 Task: Add Essentia Ionized Alkaline Water 1 L 6 Pack to the cart.
Action: Mouse pressed left at (17, 85)
Screenshot: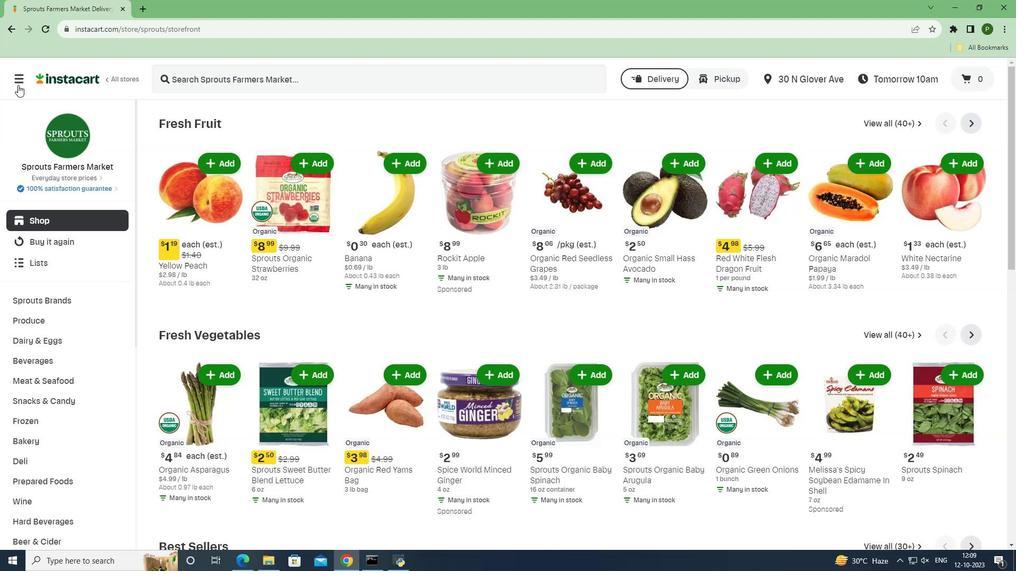 
Action: Mouse moved to (17, 278)
Screenshot: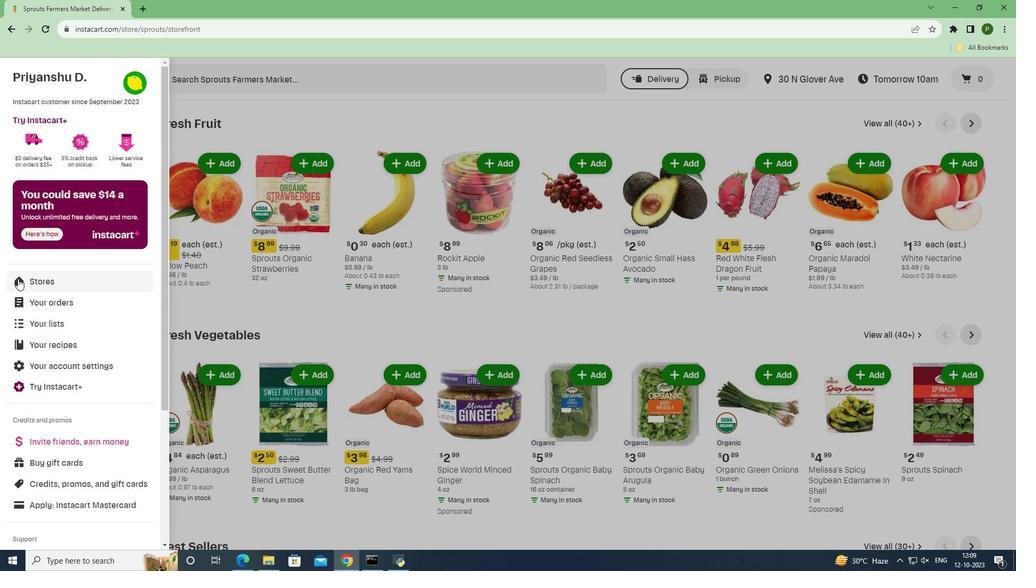 
Action: Mouse pressed left at (17, 278)
Screenshot: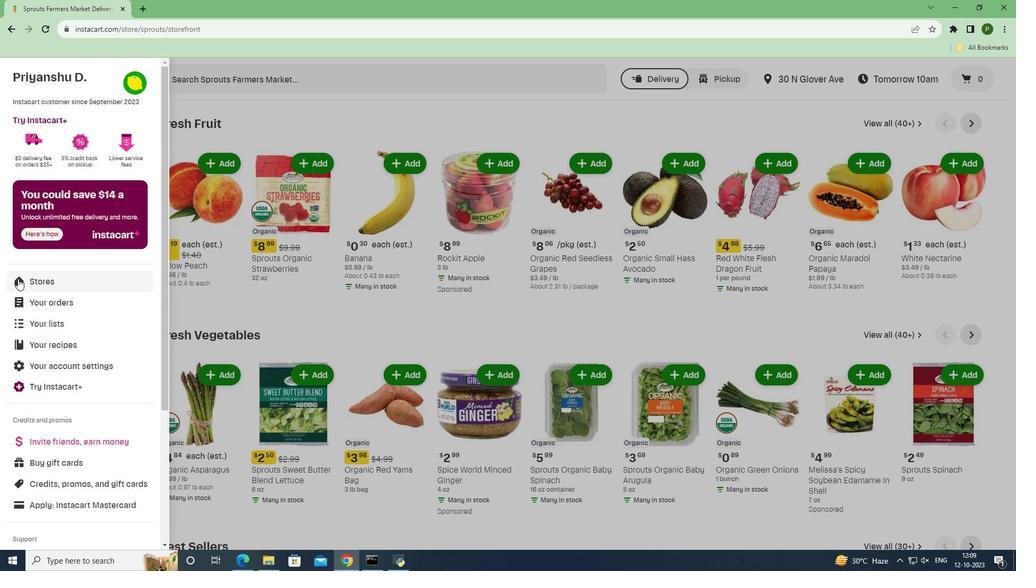 
Action: Mouse moved to (251, 119)
Screenshot: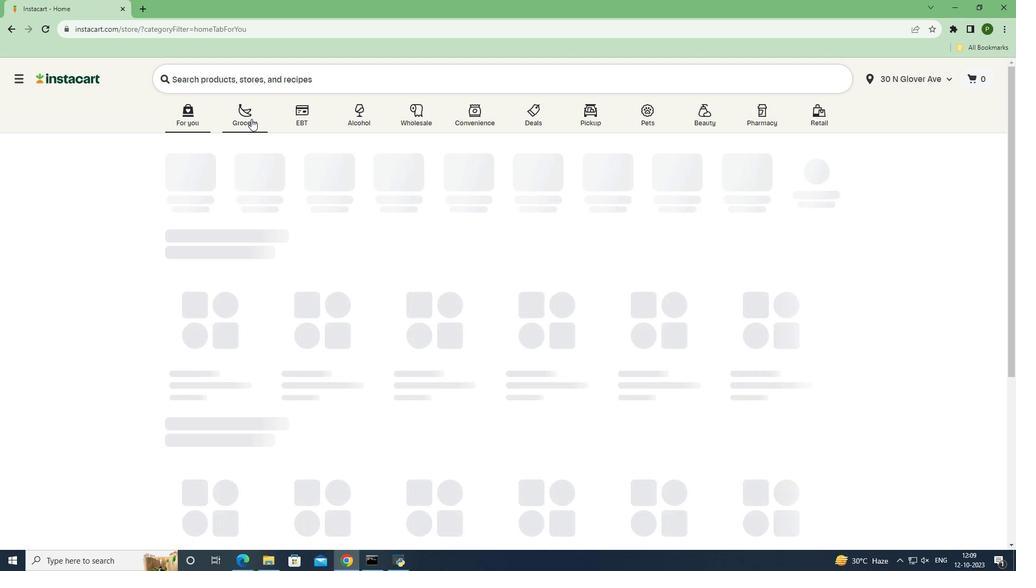
Action: Mouse pressed left at (251, 119)
Screenshot: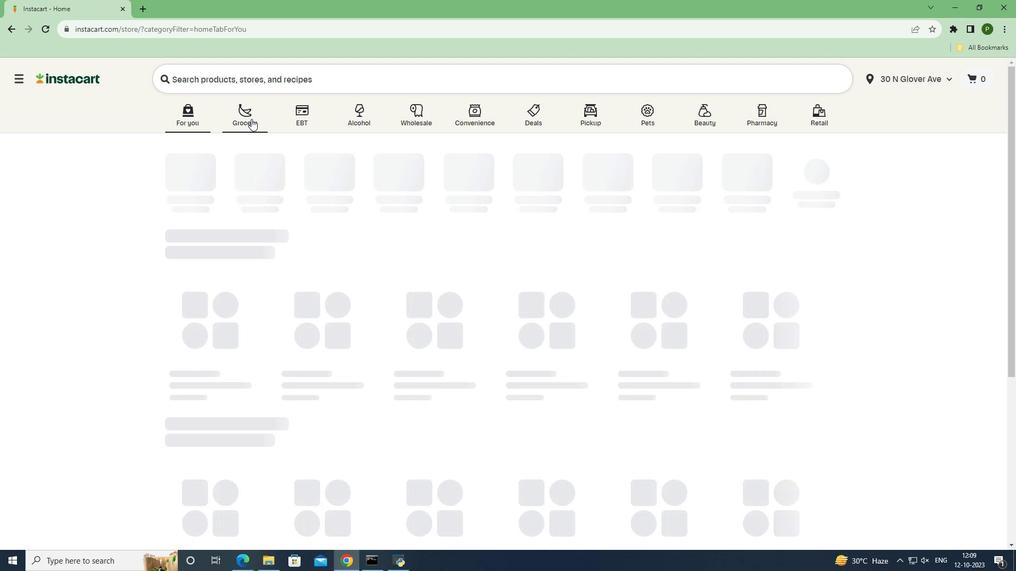 
Action: Mouse moved to (411, 237)
Screenshot: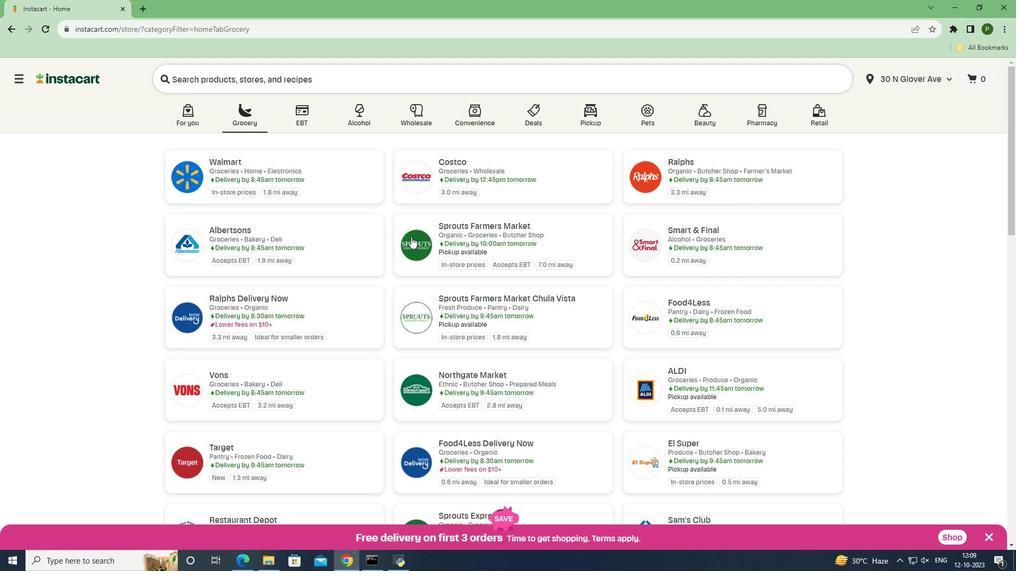 
Action: Mouse pressed left at (411, 237)
Screenshot: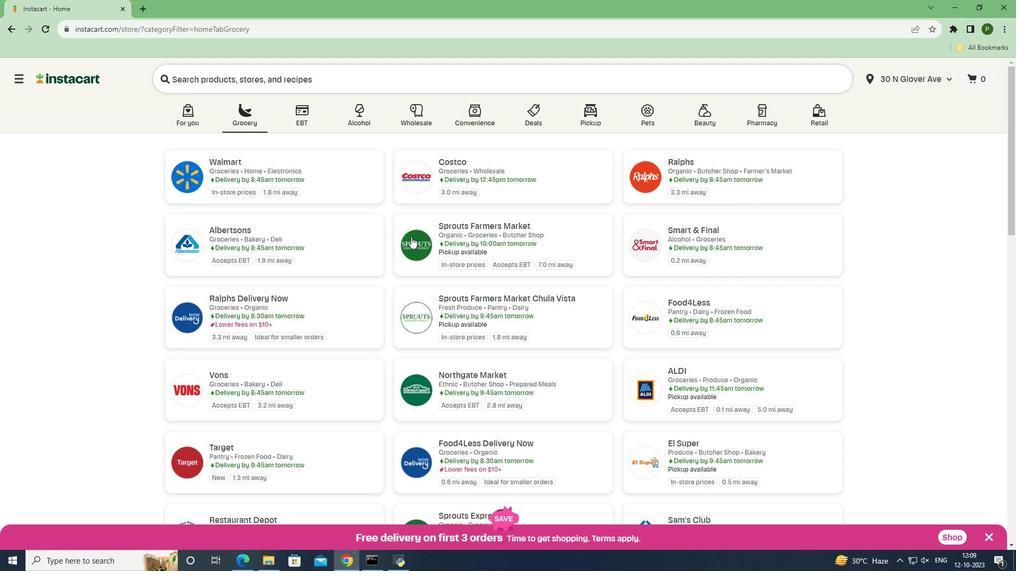 
Action: Mouse moved to (62, 357)
Screenshot: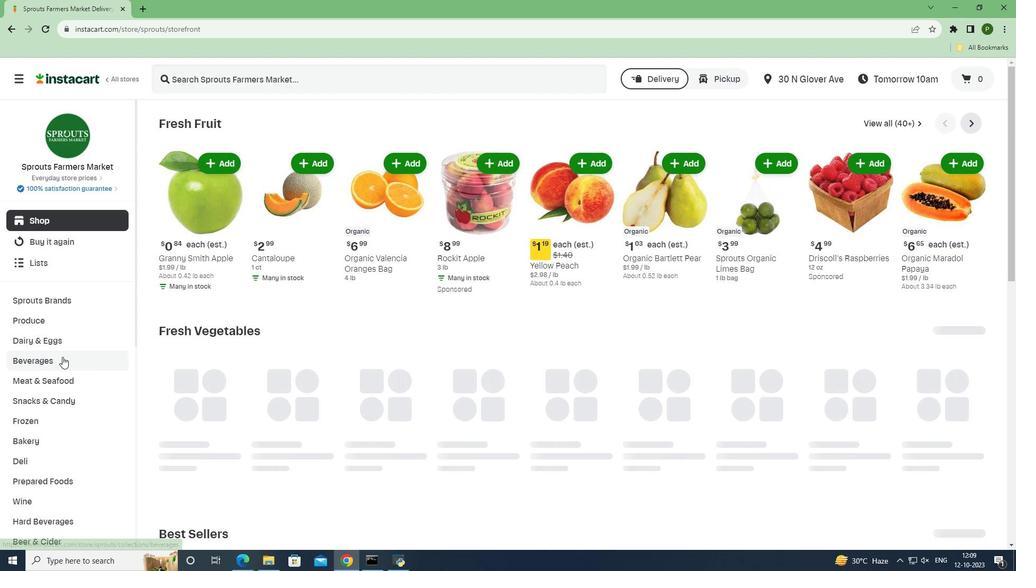 
Action: Mouse pressed left at (62, 357)
Screenshot: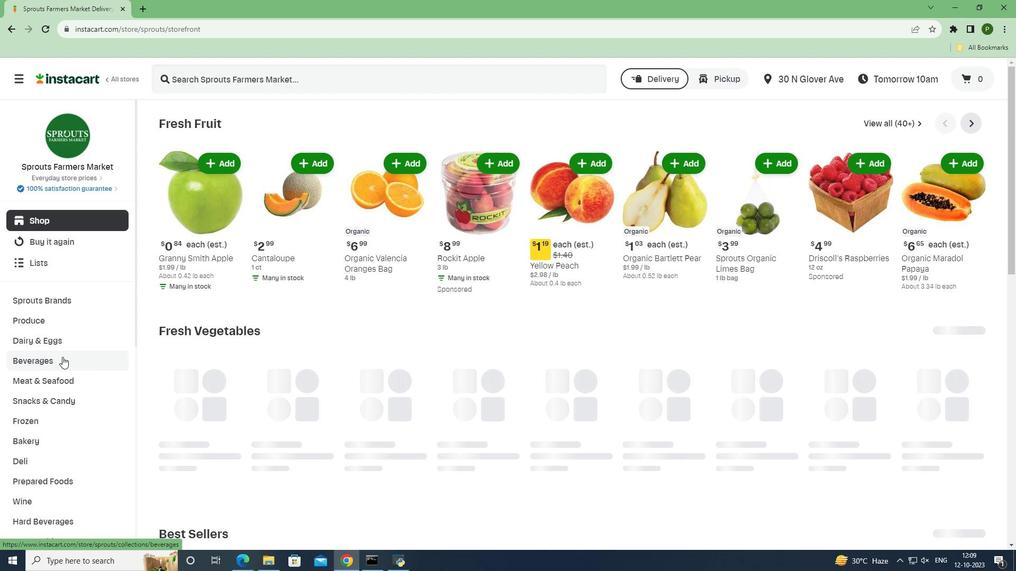 
Action: Mouse moved to (456, 147)
Screenshot: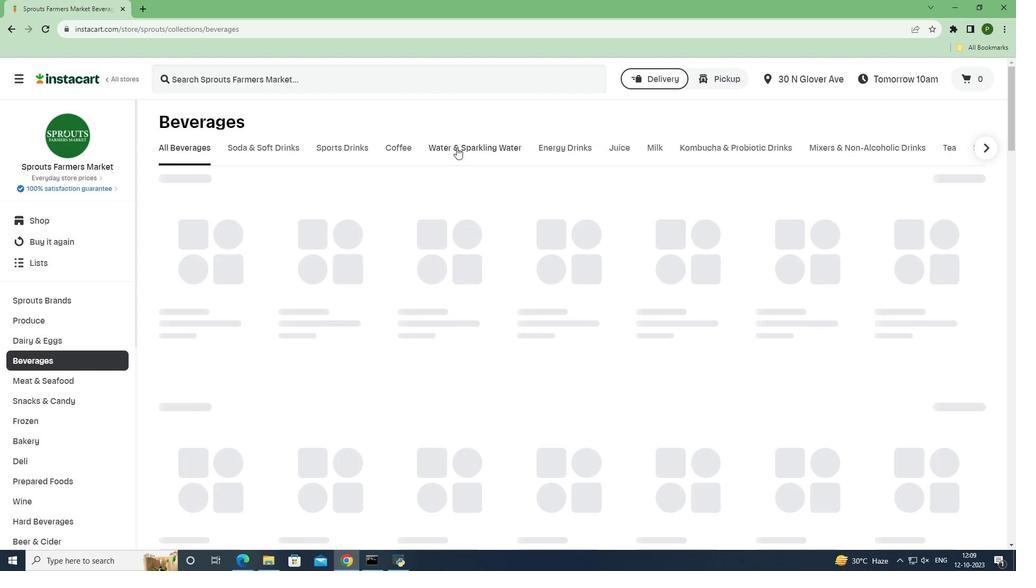 
Action: Mouse pressed left at (456, 147)
Screenshot: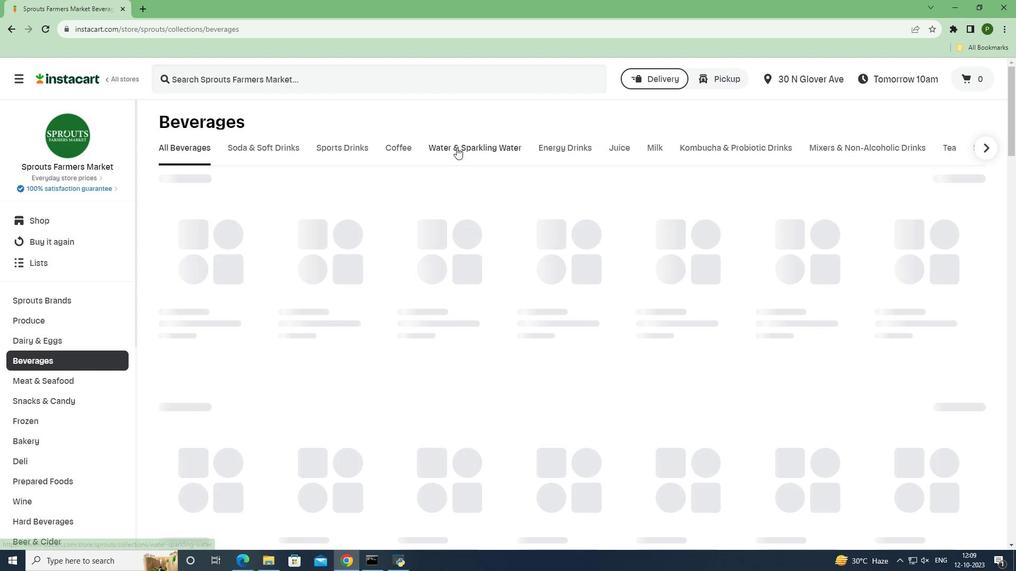 
Action: Mouse moved to (346, 79)
Screenshot: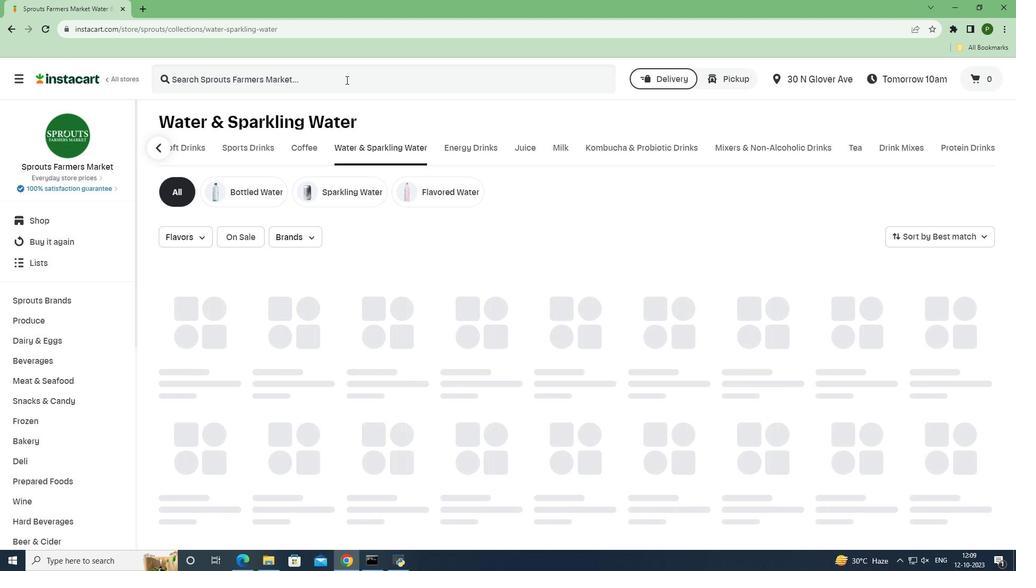 
Action: Mouse pressed left at (346, 79)
Screenshot: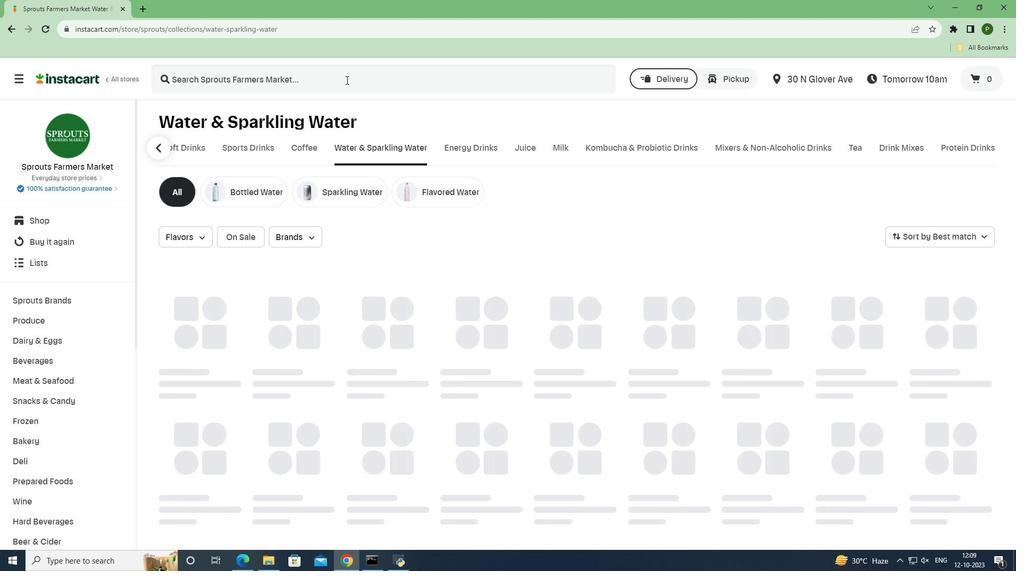 
Action: Key pressed <Key.caps_lock>E<Key.caps_lock>ssentia<Key.space>lonized<Key.space><Key.caps_lock>A<Key.caps_lock>lkaline<Key.space><Key.caps_lock>W<Key.caps_lock>ater<Key.space>1<Key.space><Key.caps_lock>L<Key.space>6<Key.space>PACK<Key.space><Key.enter>
Screenshot: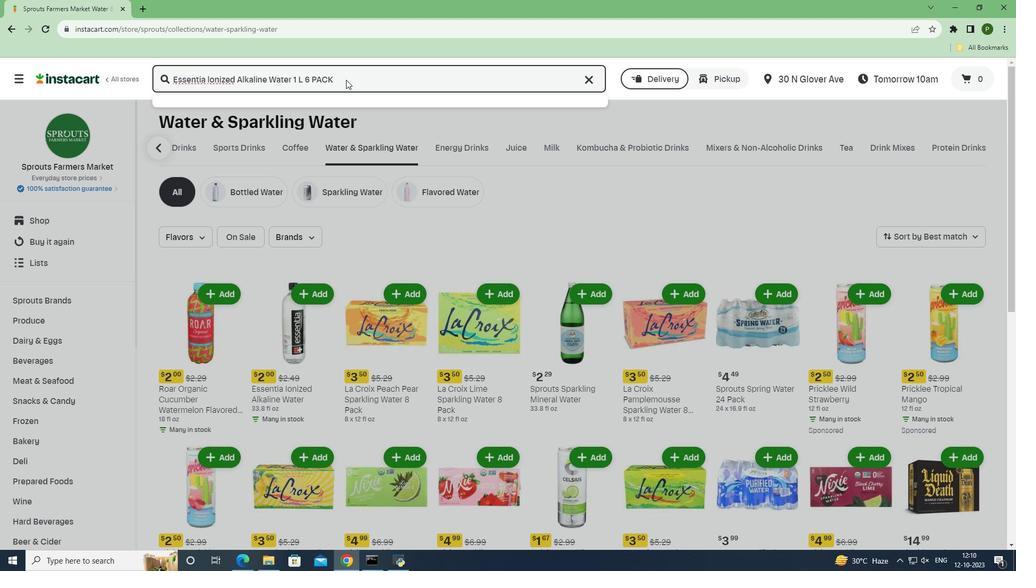 
Action: Mouse moved to (625, 187)
Screenshot: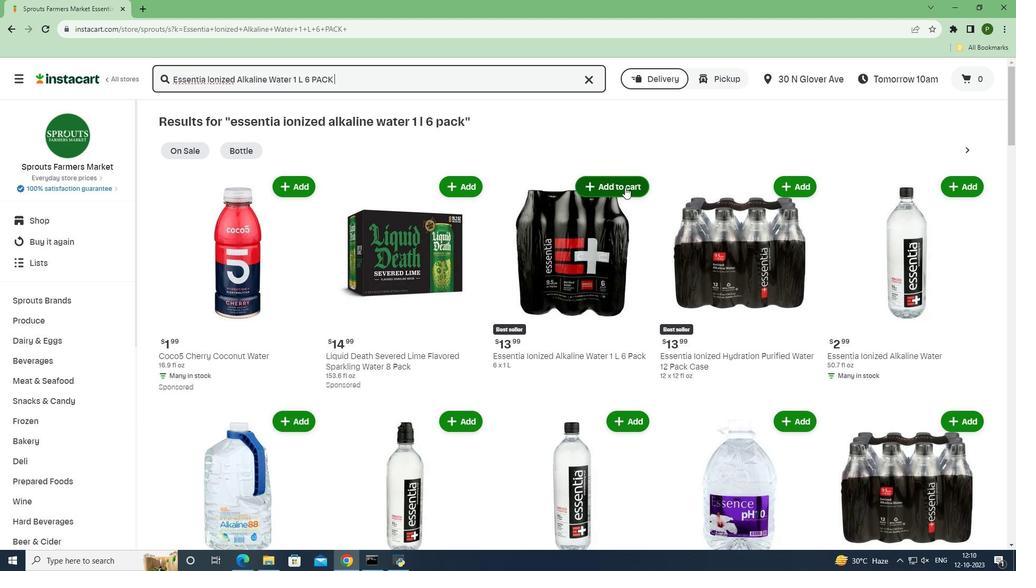 
Action: Mouse pressed left at (625, 187)
Screenshot: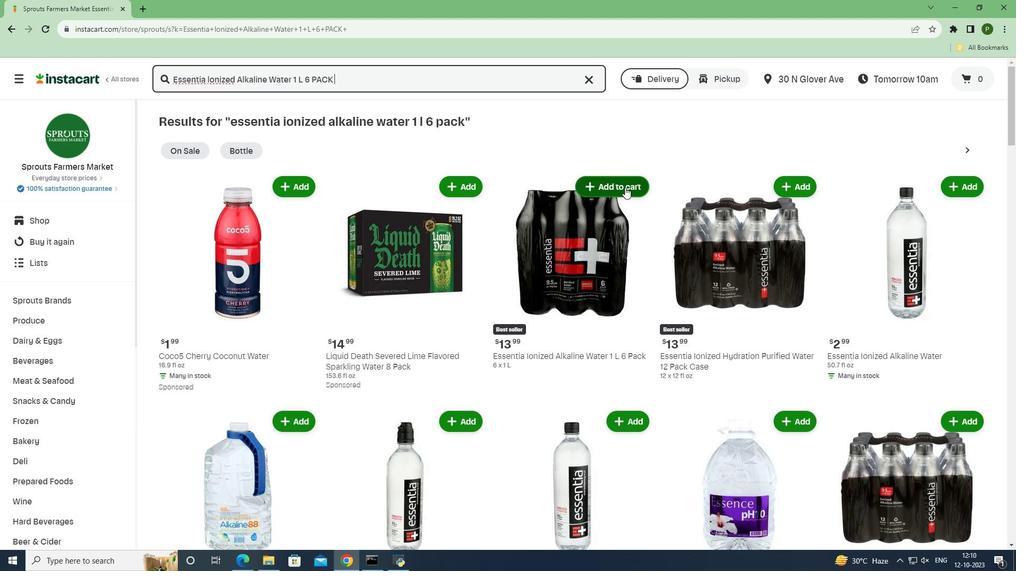 
Action: Mouse moved to (649, 223)
Screenshot: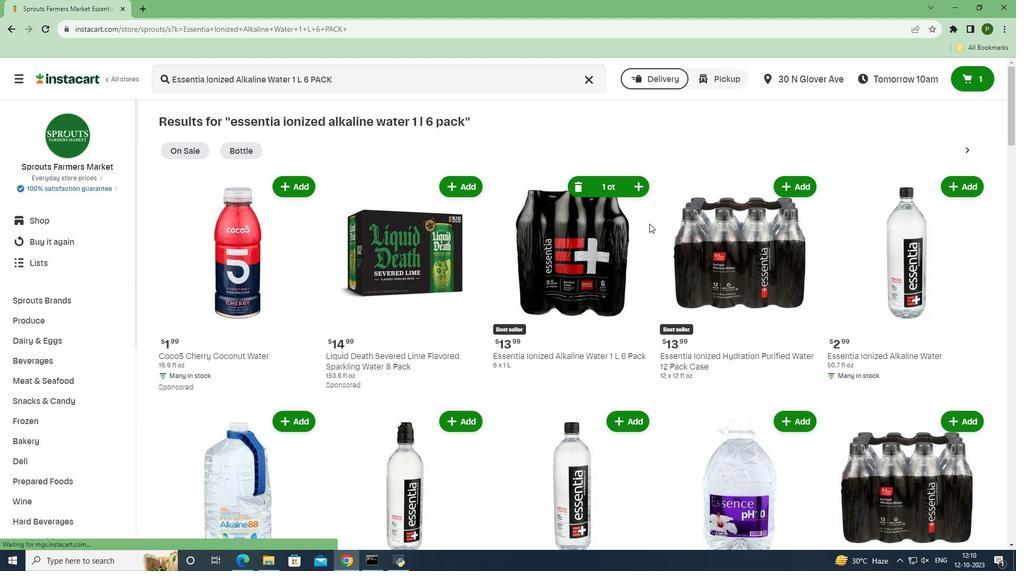
